 Task: Select all the invitee emails.
Action: Mouse moved to (386, 149)
Screenshot: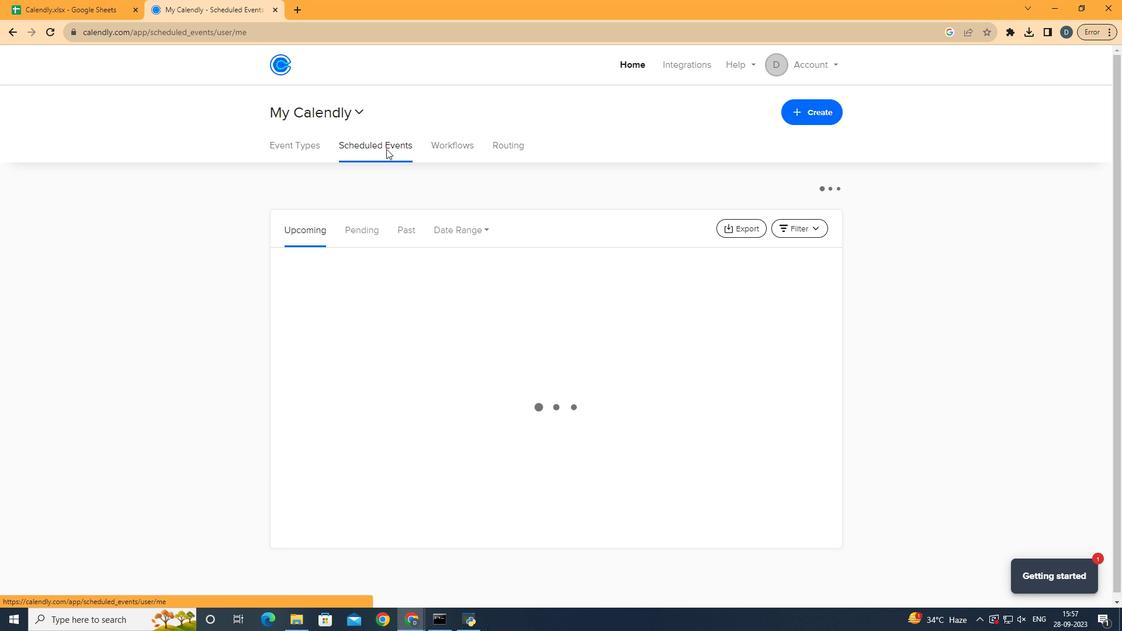 
Action: Mouse pressed left at (386, 149)
Screenshot: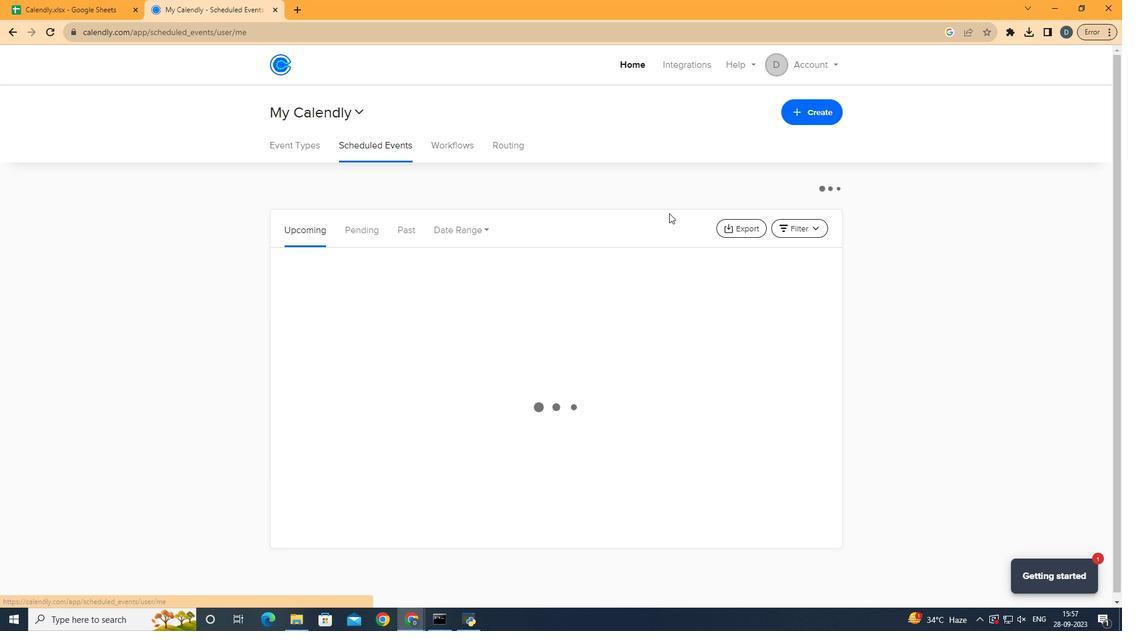 
Action: Mouse moved to (816, 235)
Screenshot: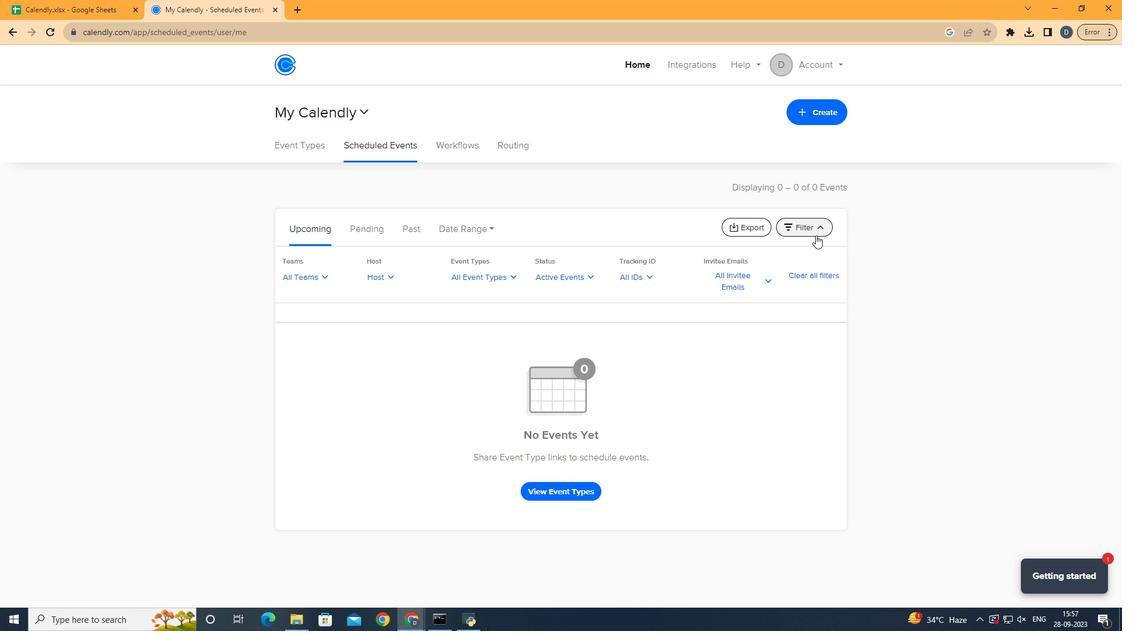 
Action: Mouse pressed left at (816, 235)
Screenshot: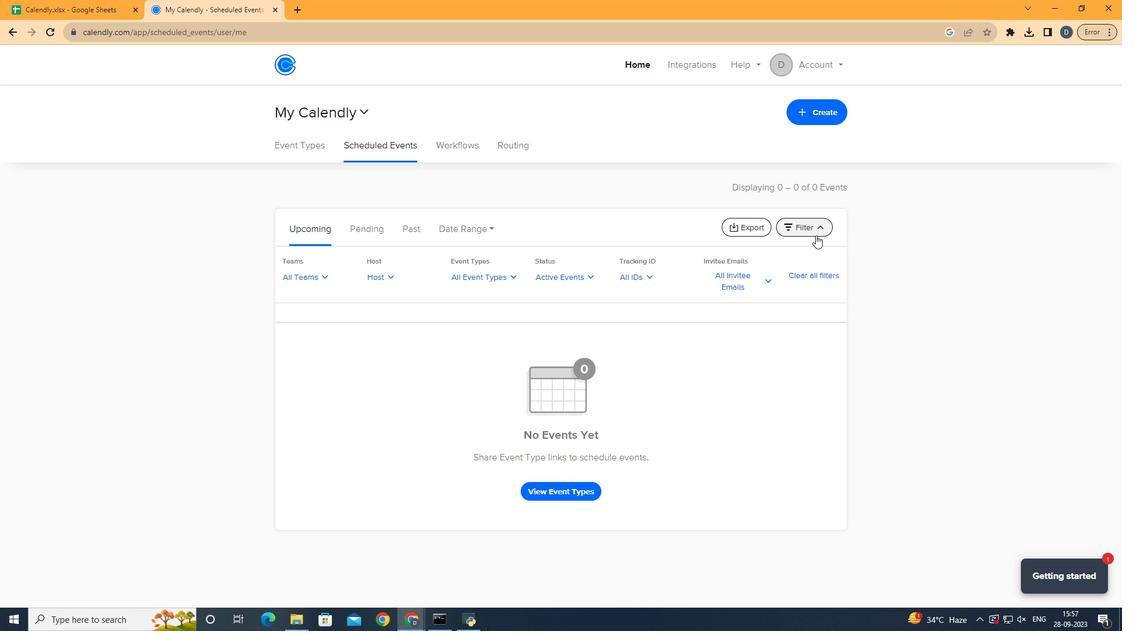 
Action: Mouse moved to (763, 283)
Screenshot: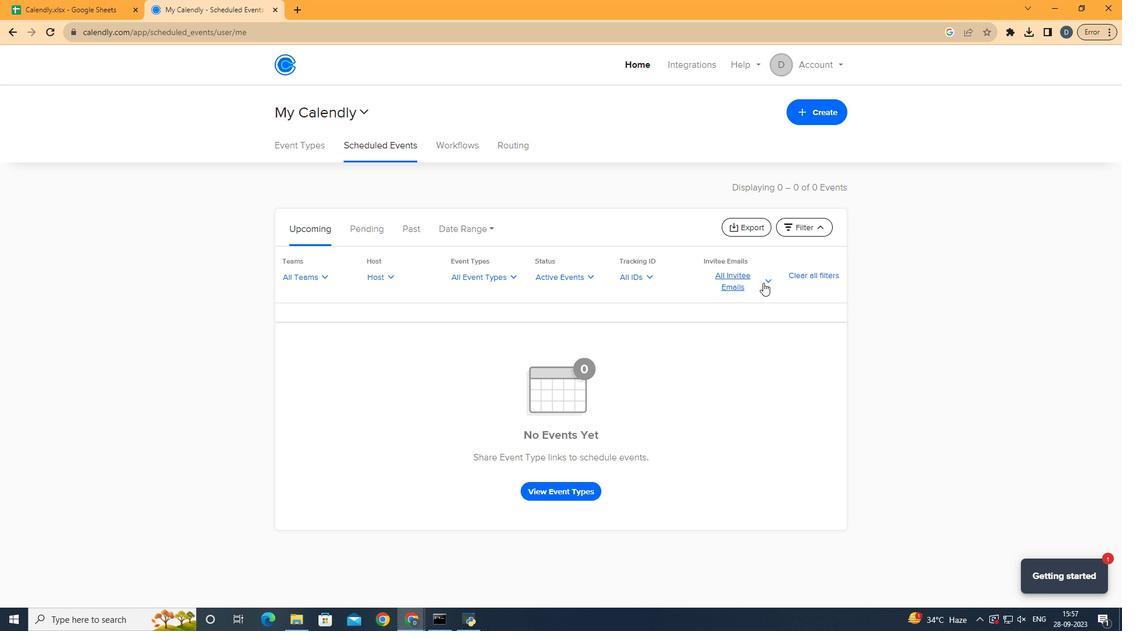 
Action: Mouse pressed left at (763, 283)
Screenshot: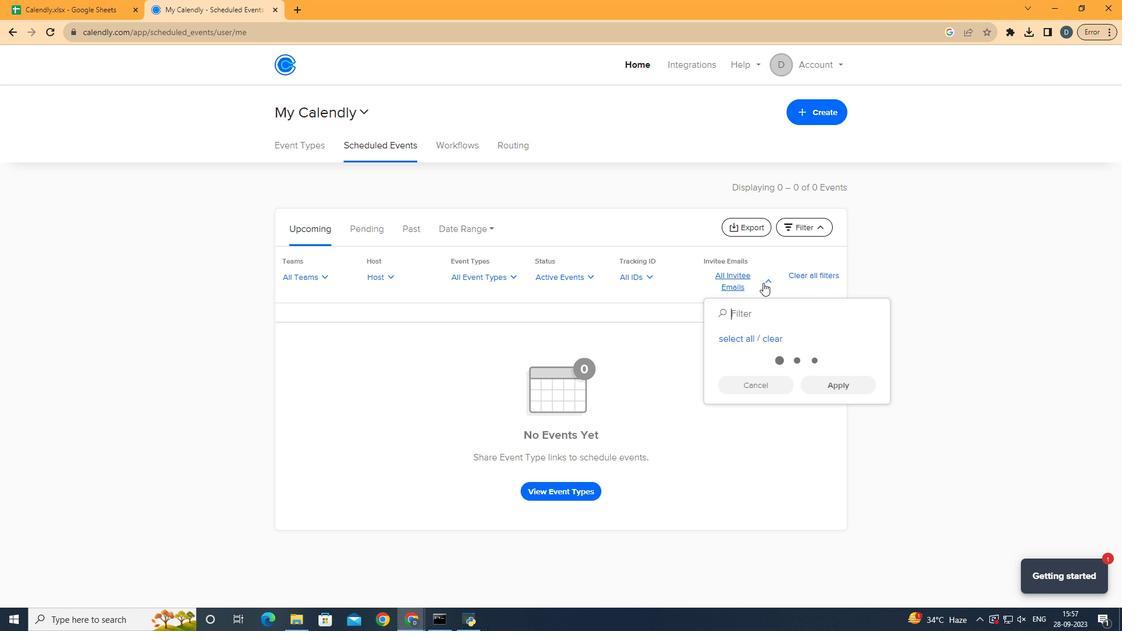 
Action: Mouse moved to (744, 336)
Screenshot: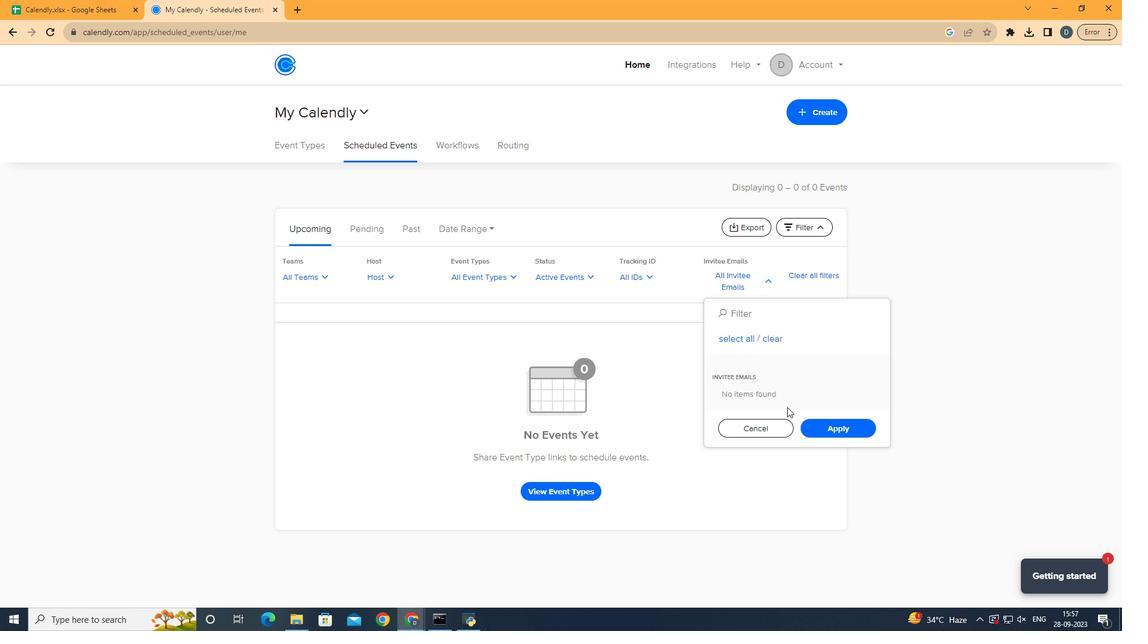
Action: Mouse pressed left at (744, 336)
Screenshot: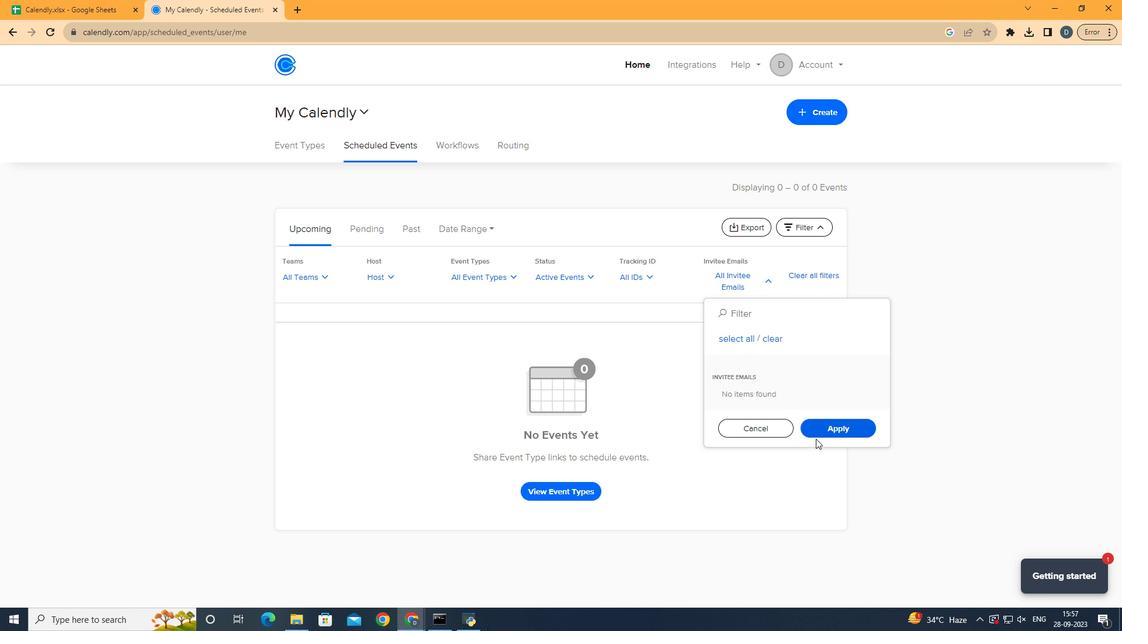 
Action: Mouse moved to (836, 430)
Screenshot: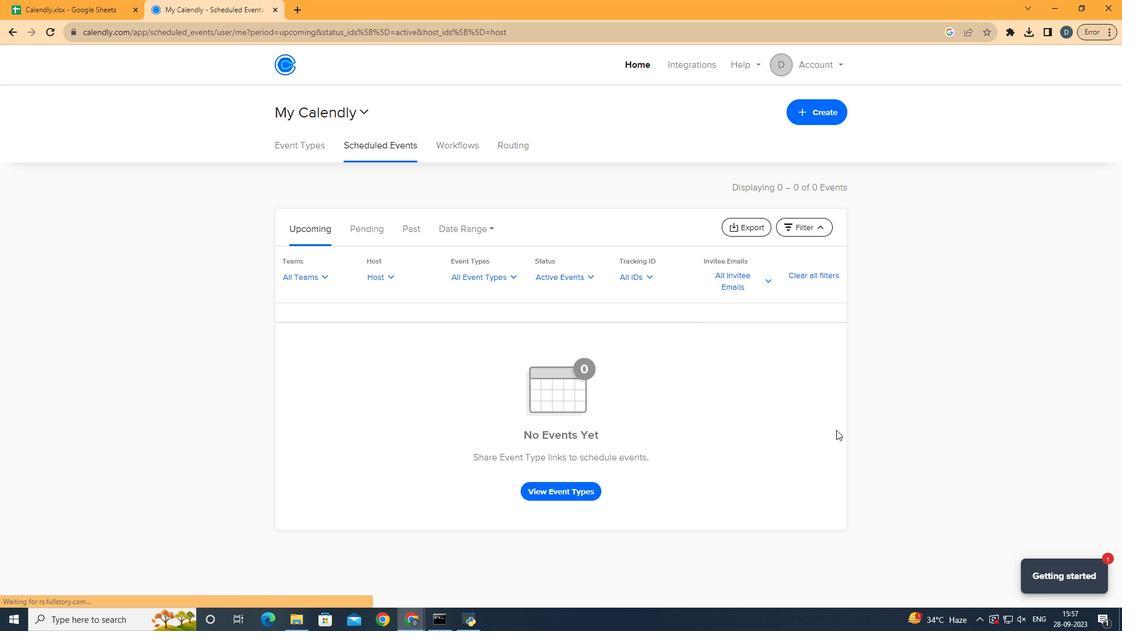 
Action: Mouse pressed left at (836, 430)
Screenshot: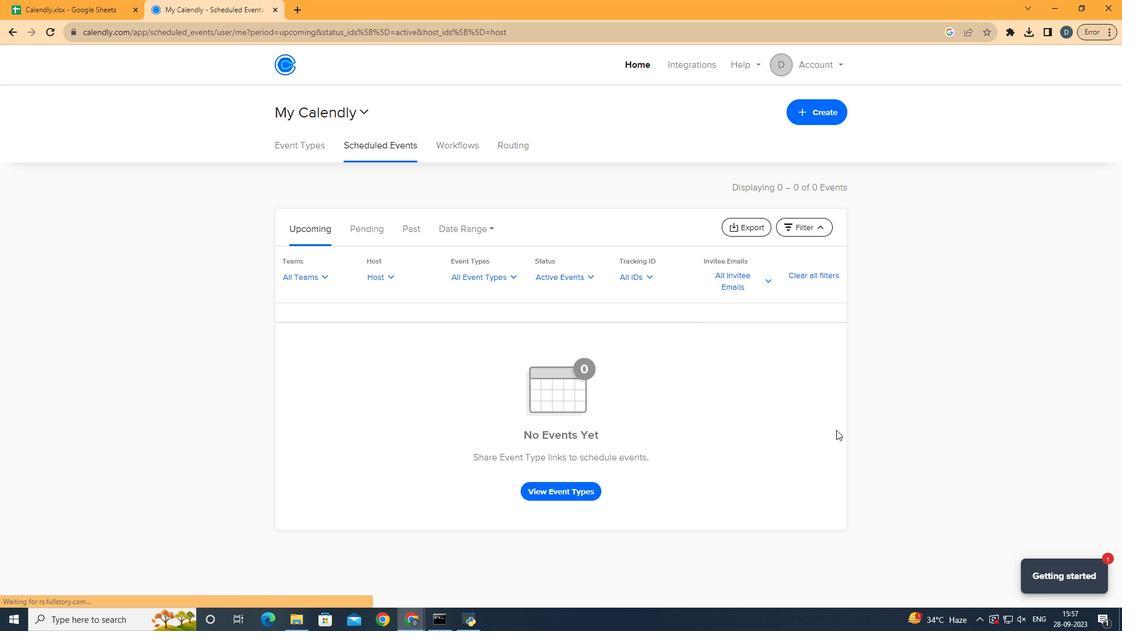 
